 Task: Plan a road trip along the California Wine Country from Napa Valley, California, to Sonoma, California.
Action: Mouse moved to (281, 92)
Screenshot: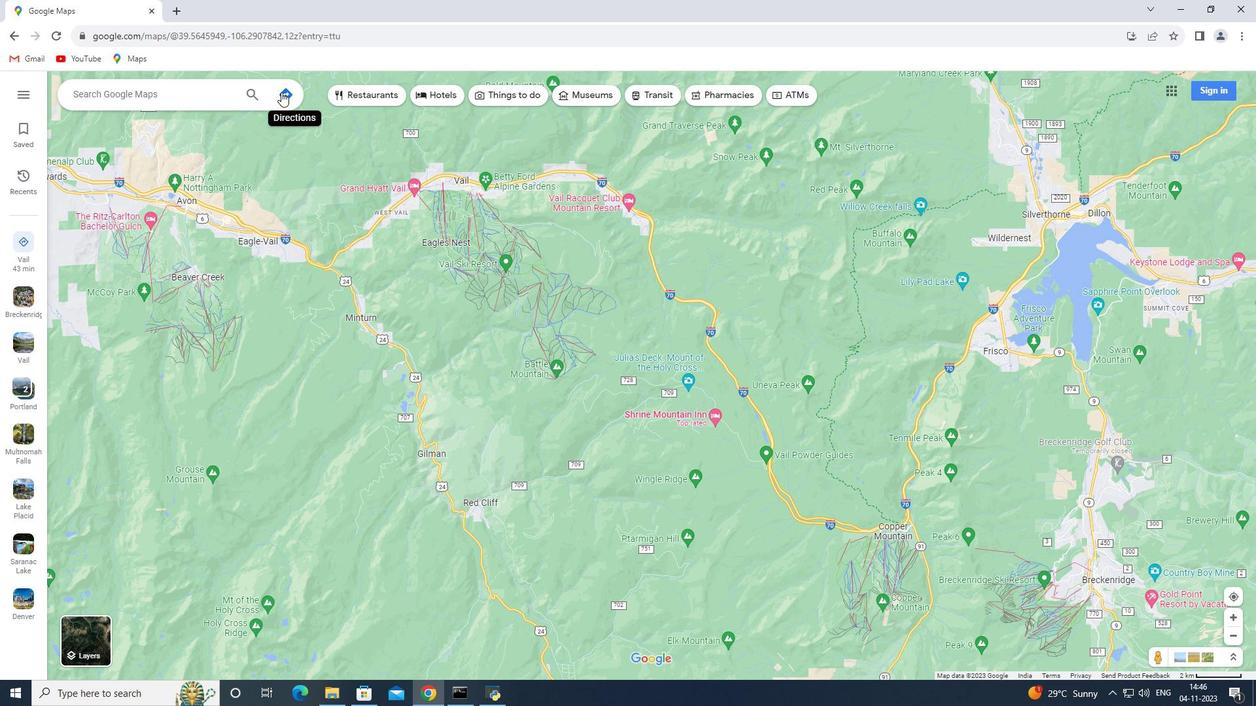 
Action: Mouse pressed left at (281, 92)
Screenshot: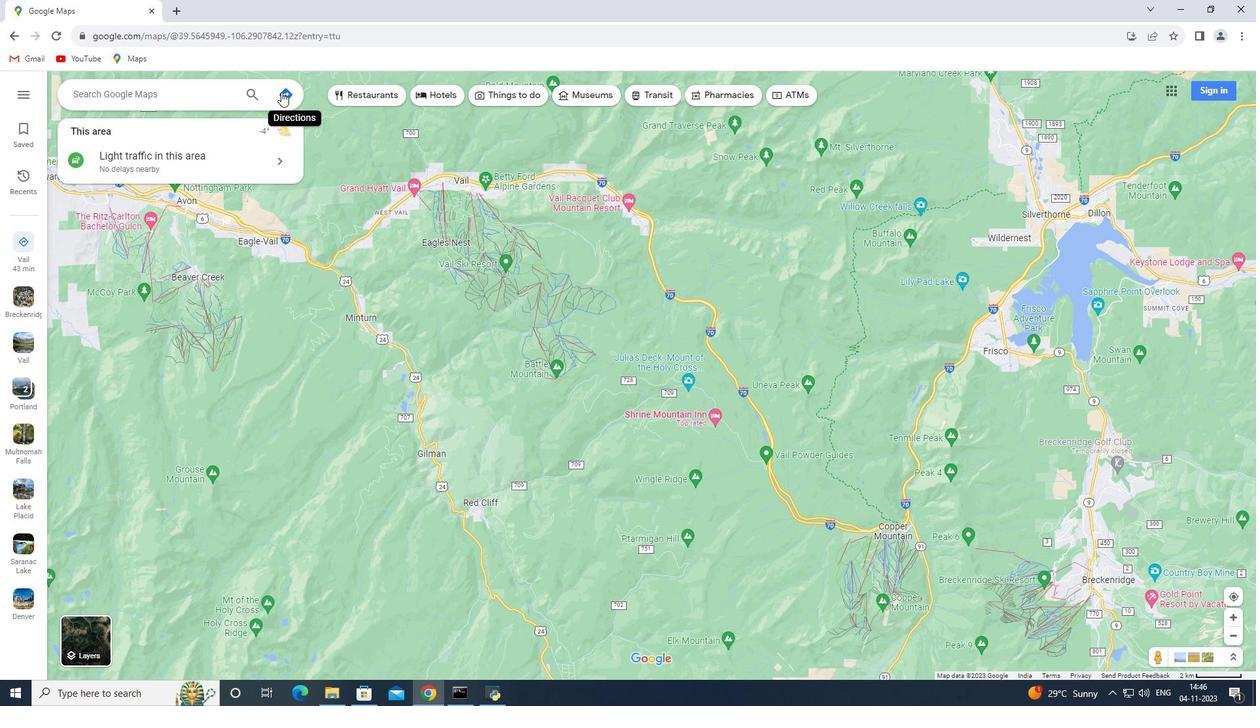 
Action: Mouse moved to (208, 128)
Screenshot: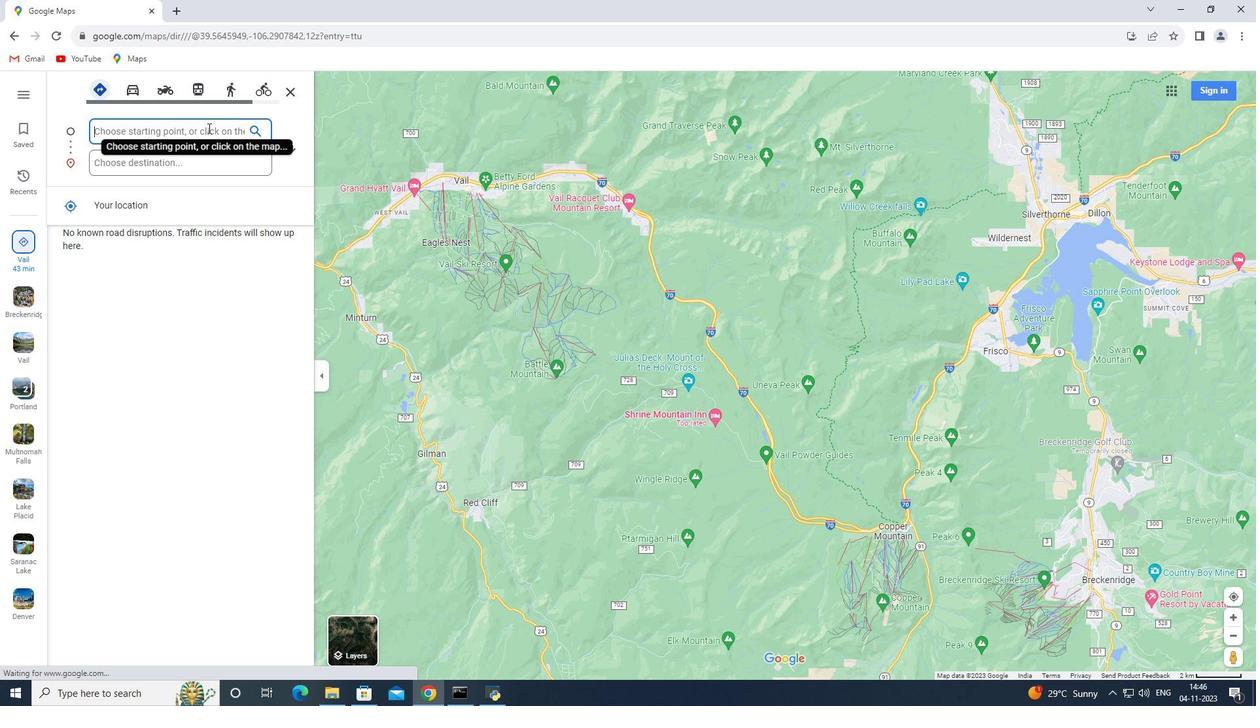 
Action: Key pressed <Key.shift>Napa<Key.space><Key.shift>Valley,<Key.space><Key.shift>California
Screenshot: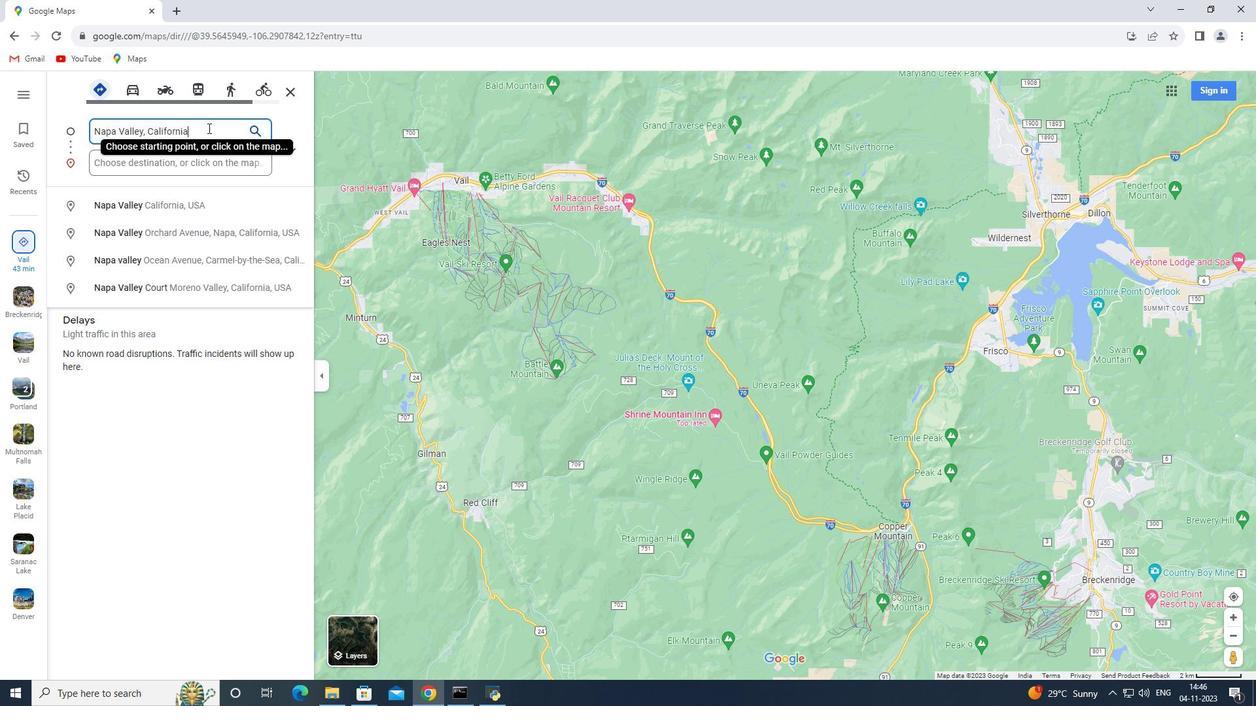 
Action: Mouse moved to (204, 168)
Screenshot: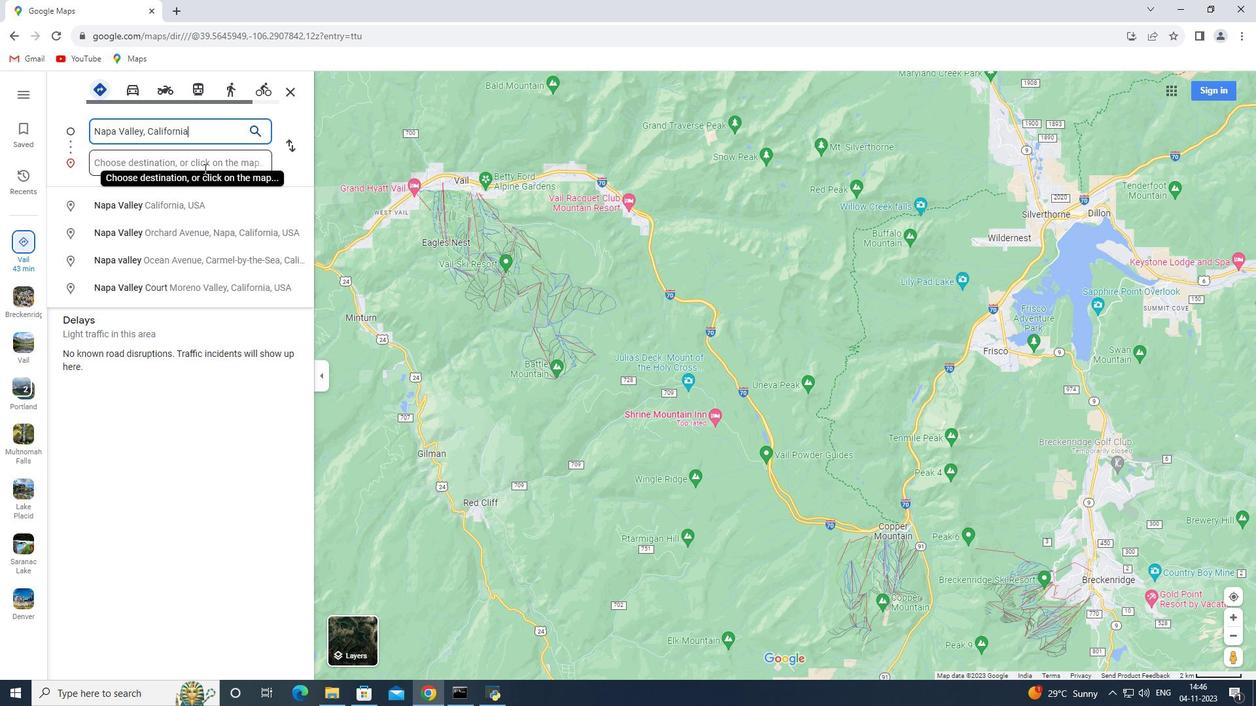 
Action: Mouse pressed left at (204, 168)
Screenshot: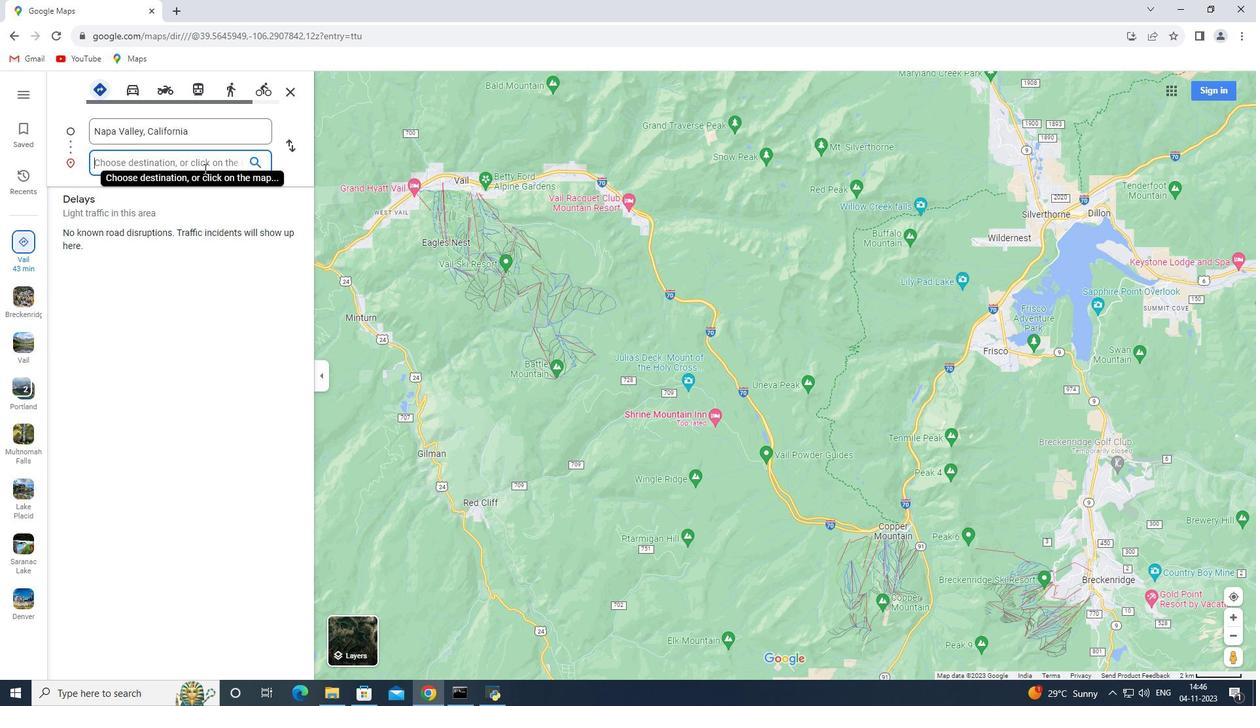 
Action: Key pressed <Key.shift>Sonoma,<Key.space><Key.shift>California<Key.enter>
Screenshot: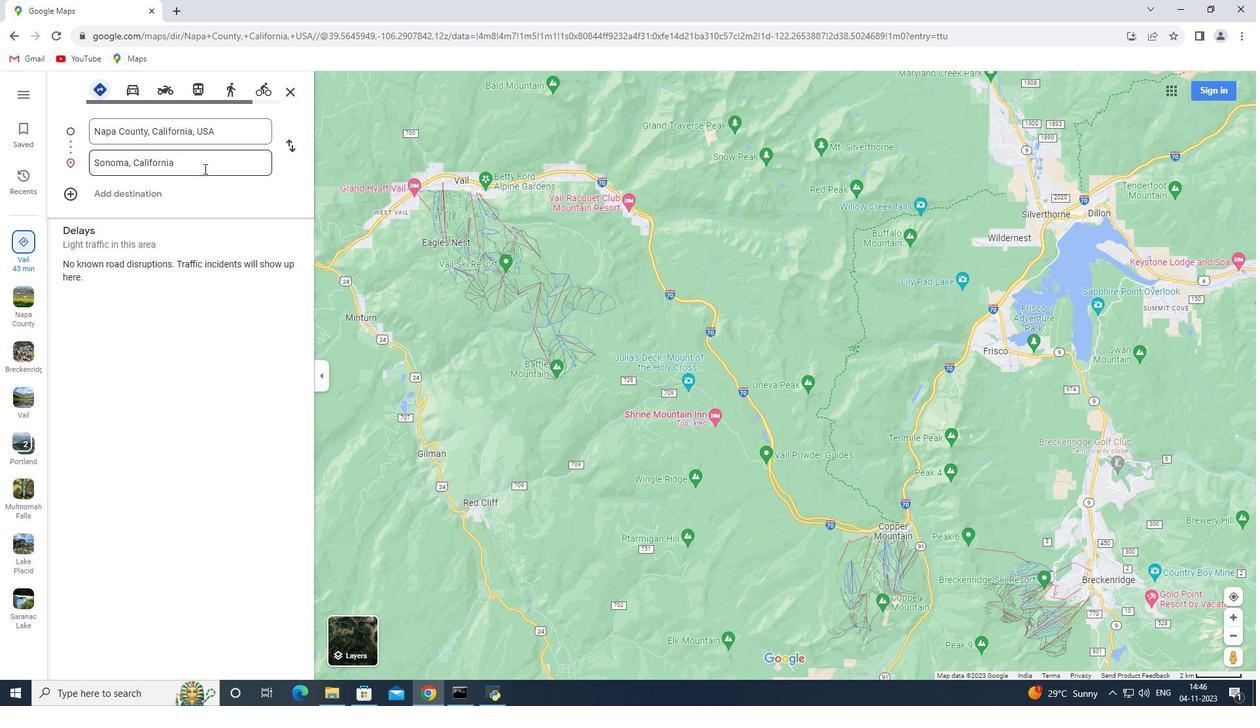 
Action: Mouse moved to (541, 98)
Screenshot: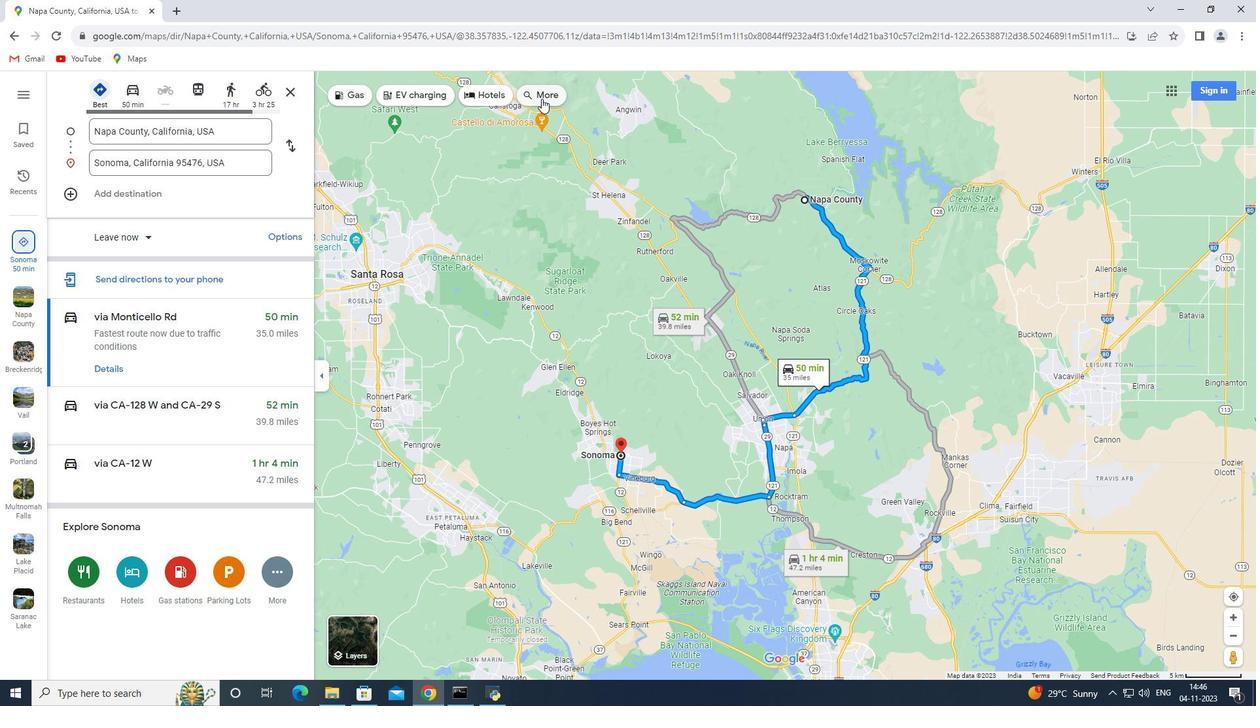 
Action: Mouse pressed left at (541, 98)
Screenshot: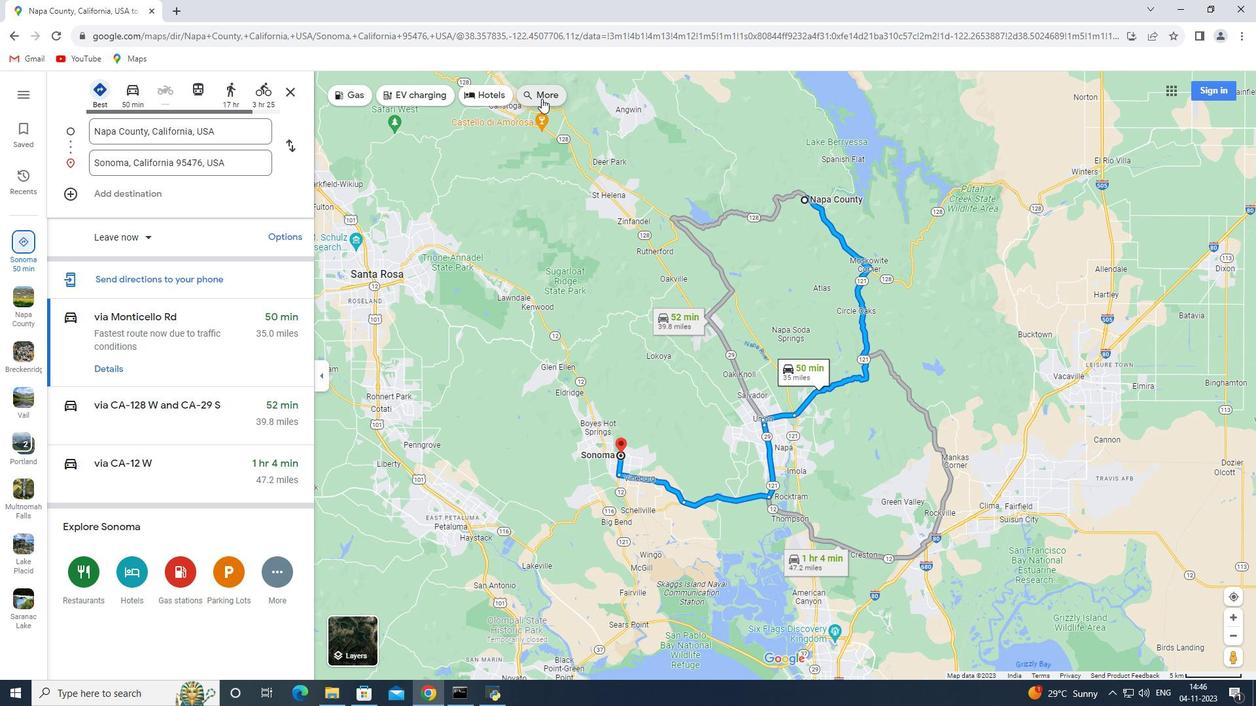 
Action: Mouse moved to (197, 97)
Screenshot: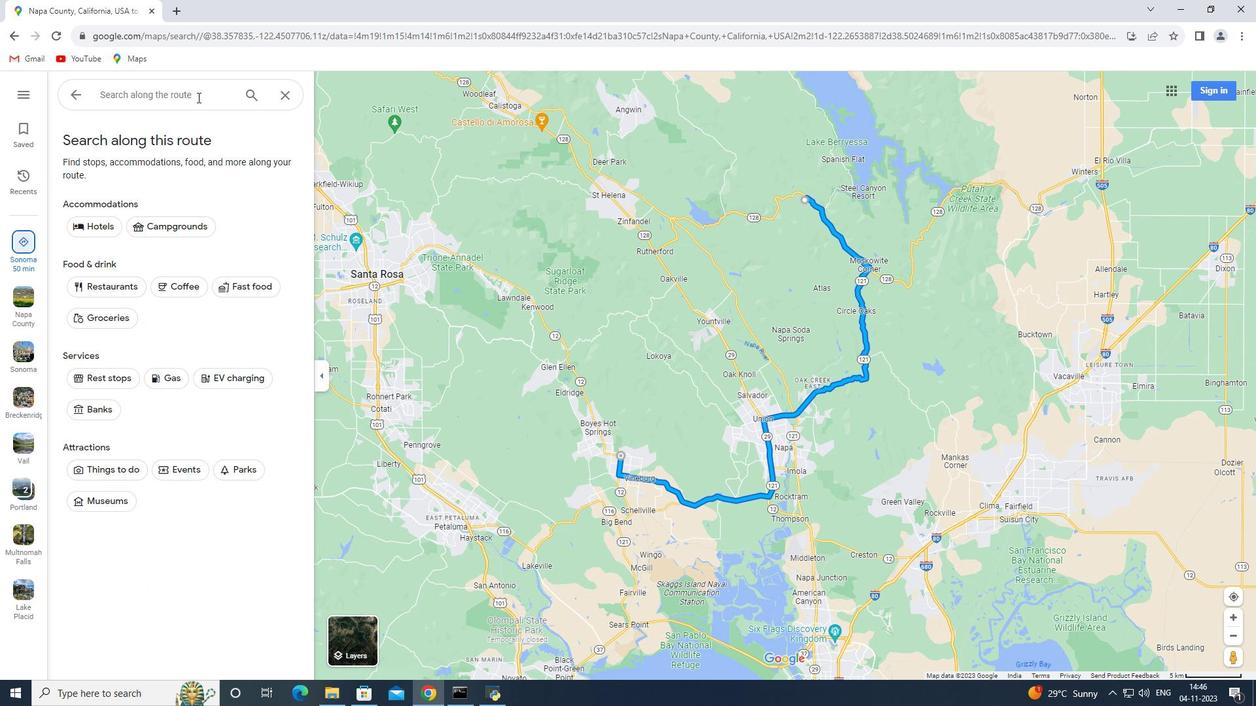 
Action: Mouse pressed left at (197, 97)
Screenshot: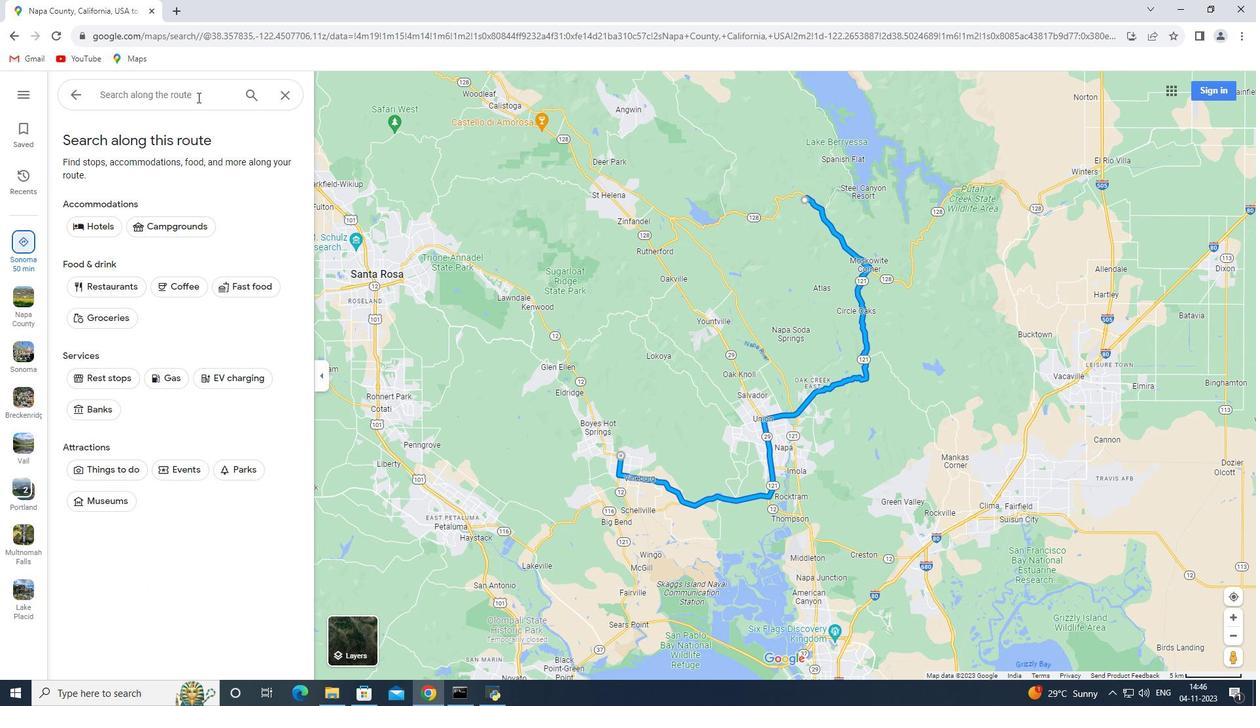
Action: Key pressed <Key.shift>California<Key.space><Key.shift>Wine<Key.space><Key.shift>Country<Key.enter>
Screenshot: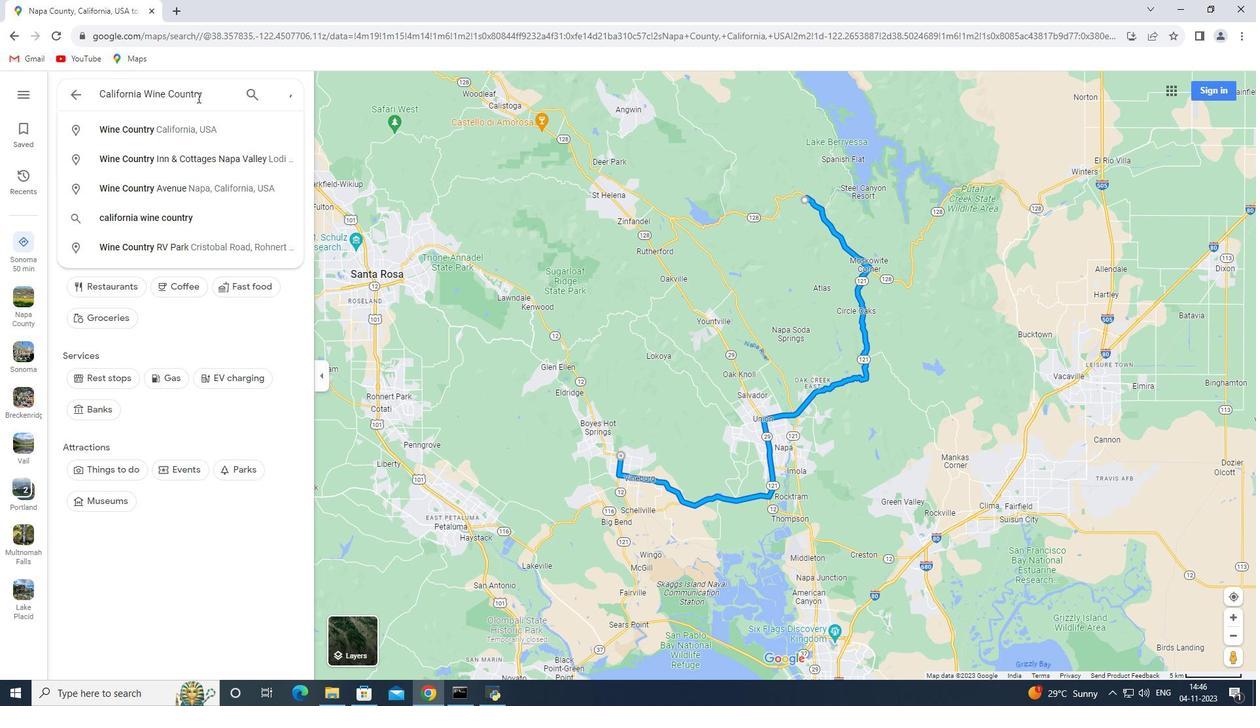 
